 Task: Show all amenities of Home in West palm Beach, Florida, United States.
Action: Mouse pressed left at (900, 168)
Screenshot: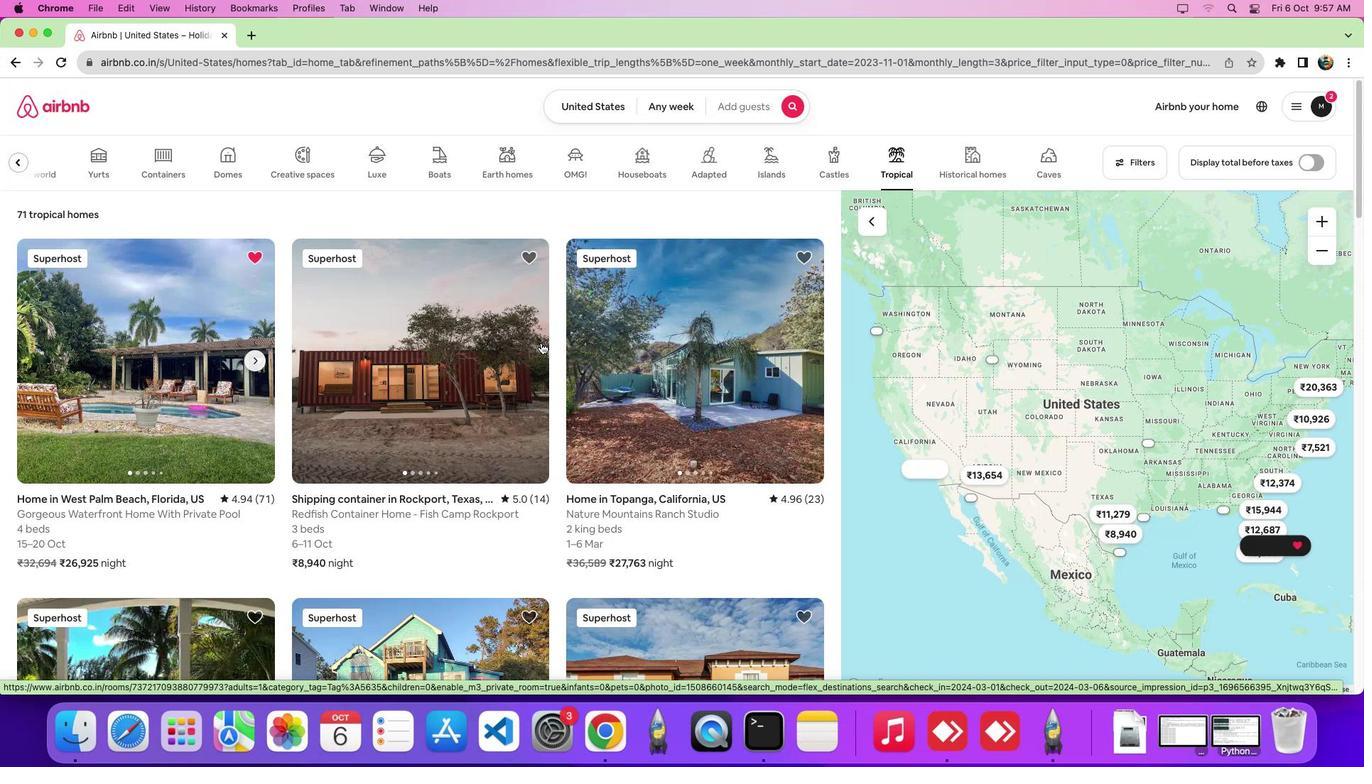 
Action: Mouse moved to (186, 416)
Screenshot: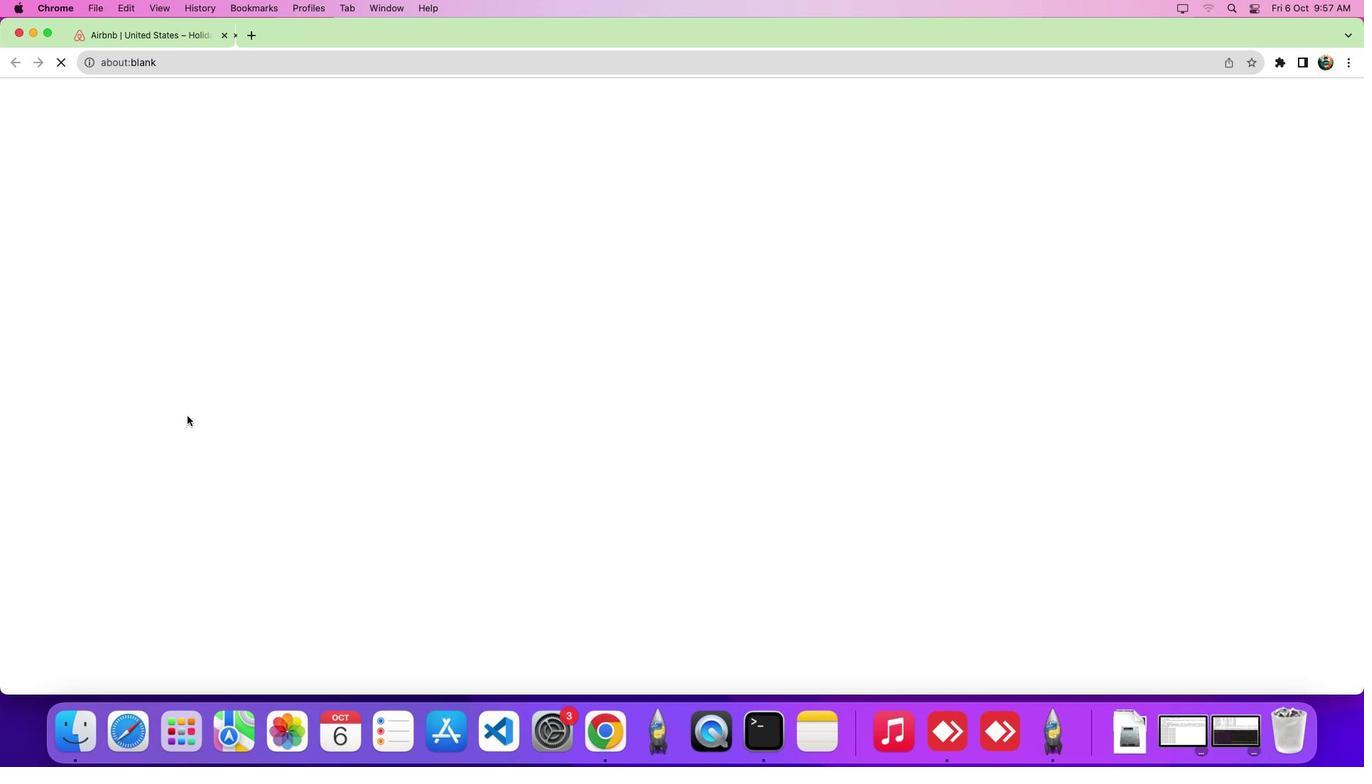 
Action: Mouse pressed left at (186, 416)
Screenshot: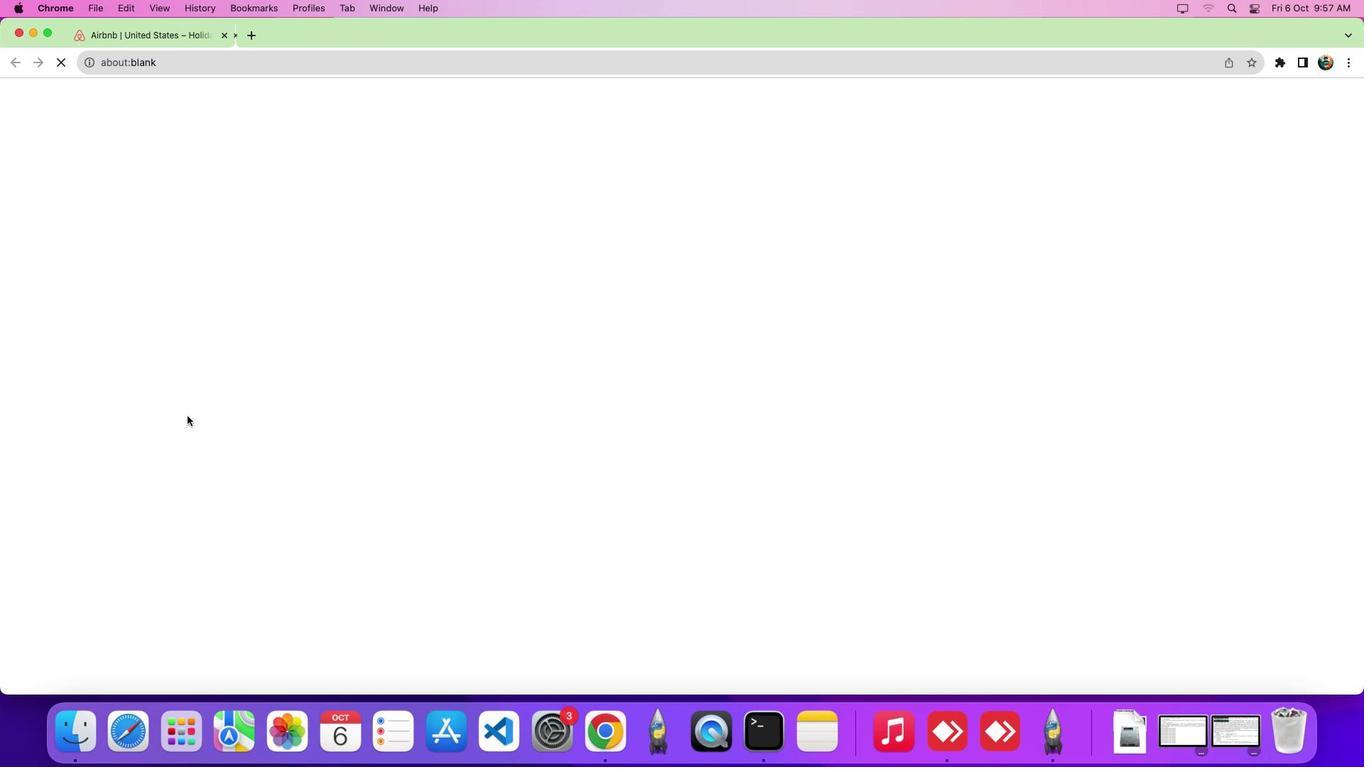 
Action: Mouse moved to (700, 392)
Screenshot: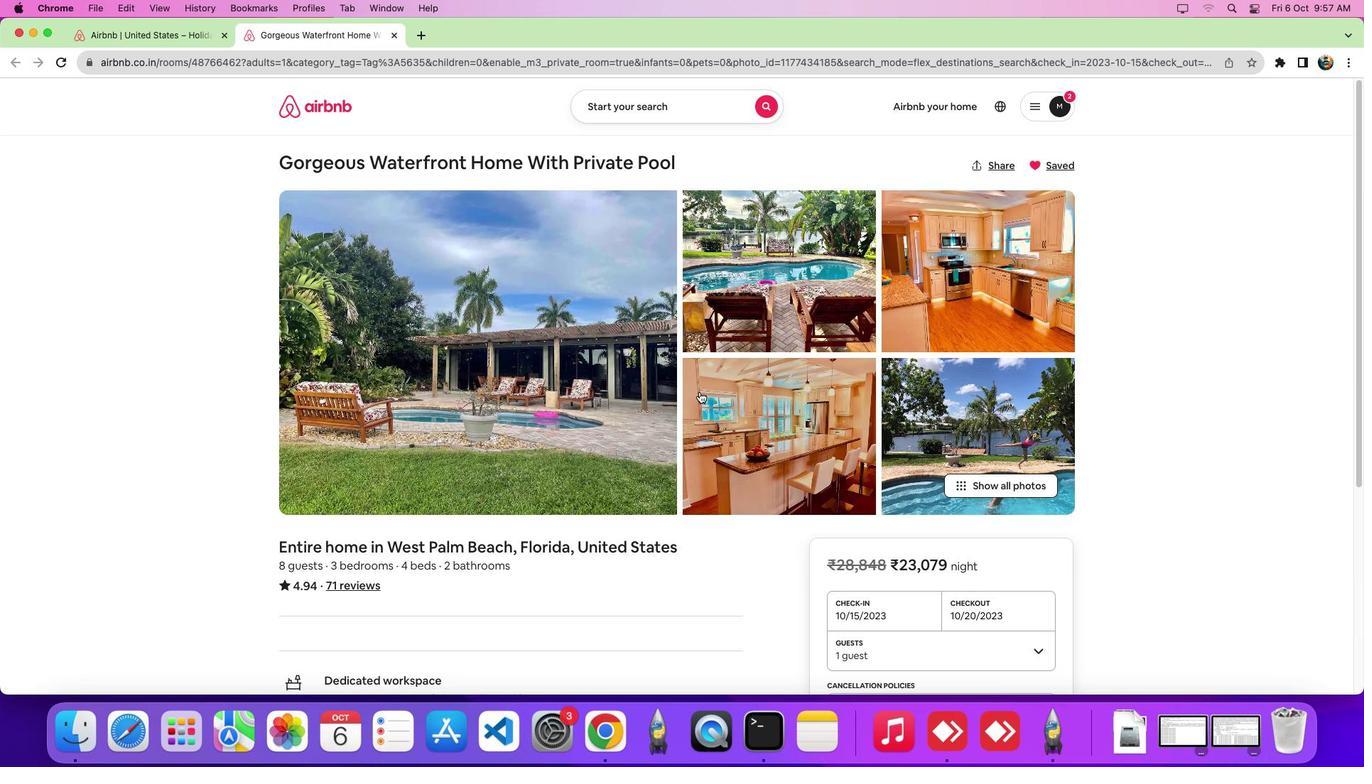 
Action: Mouse scrolled (700, 392) with delta (0, 0)
Screenshot: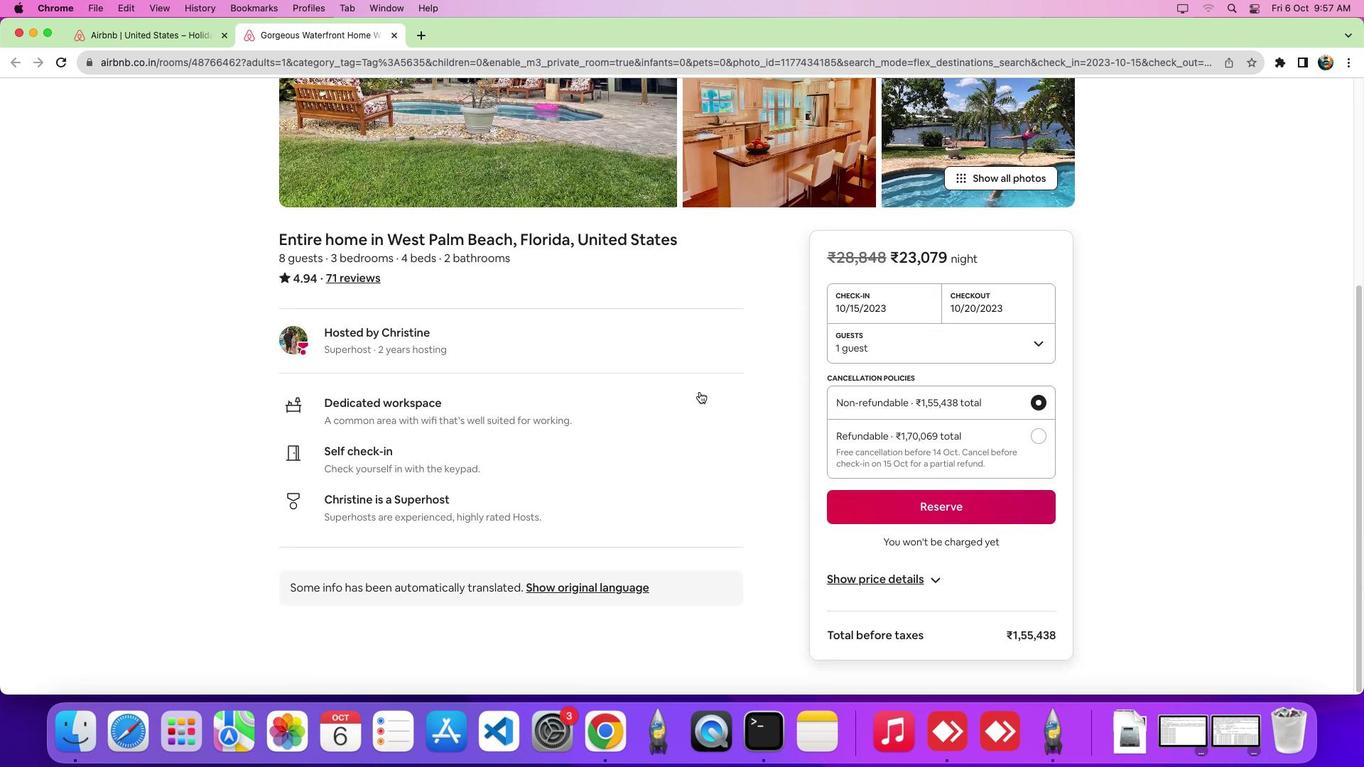 
Action: Mouse scrolled (700, 392) with delta (0, -1)
Screenshot: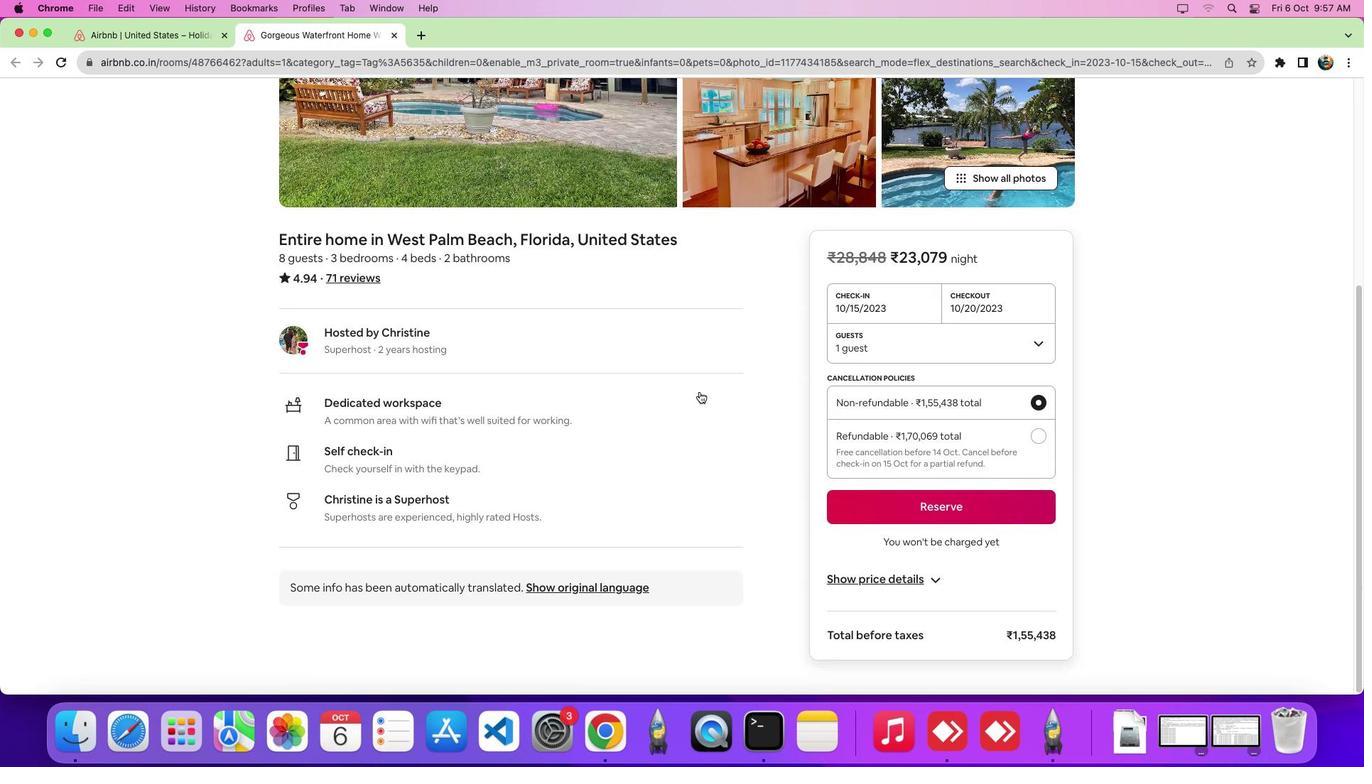 
Action: Mouse scrolled (700, 392) with delta (0, -6)
Screenshot: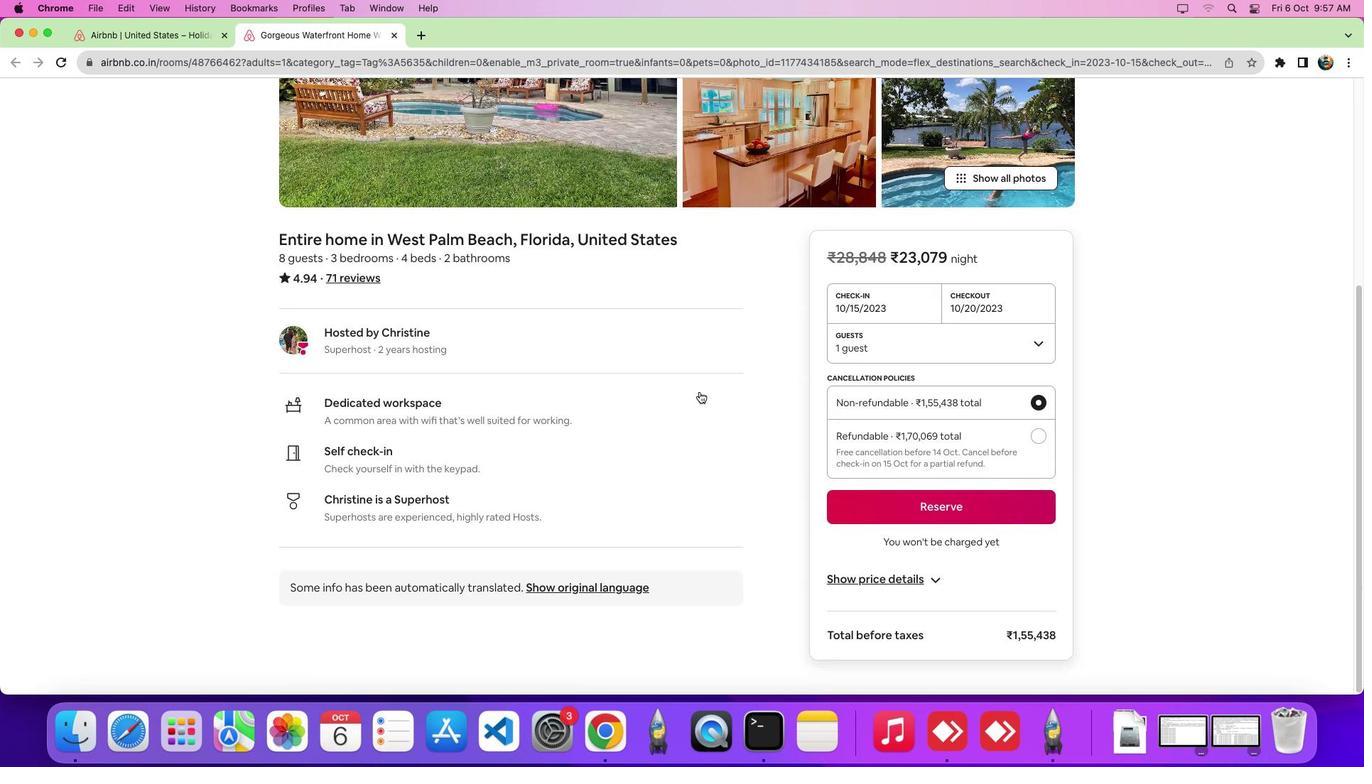 
Action: Mouse scrolled (700, 392) with delta (0, -9)
Screenshot: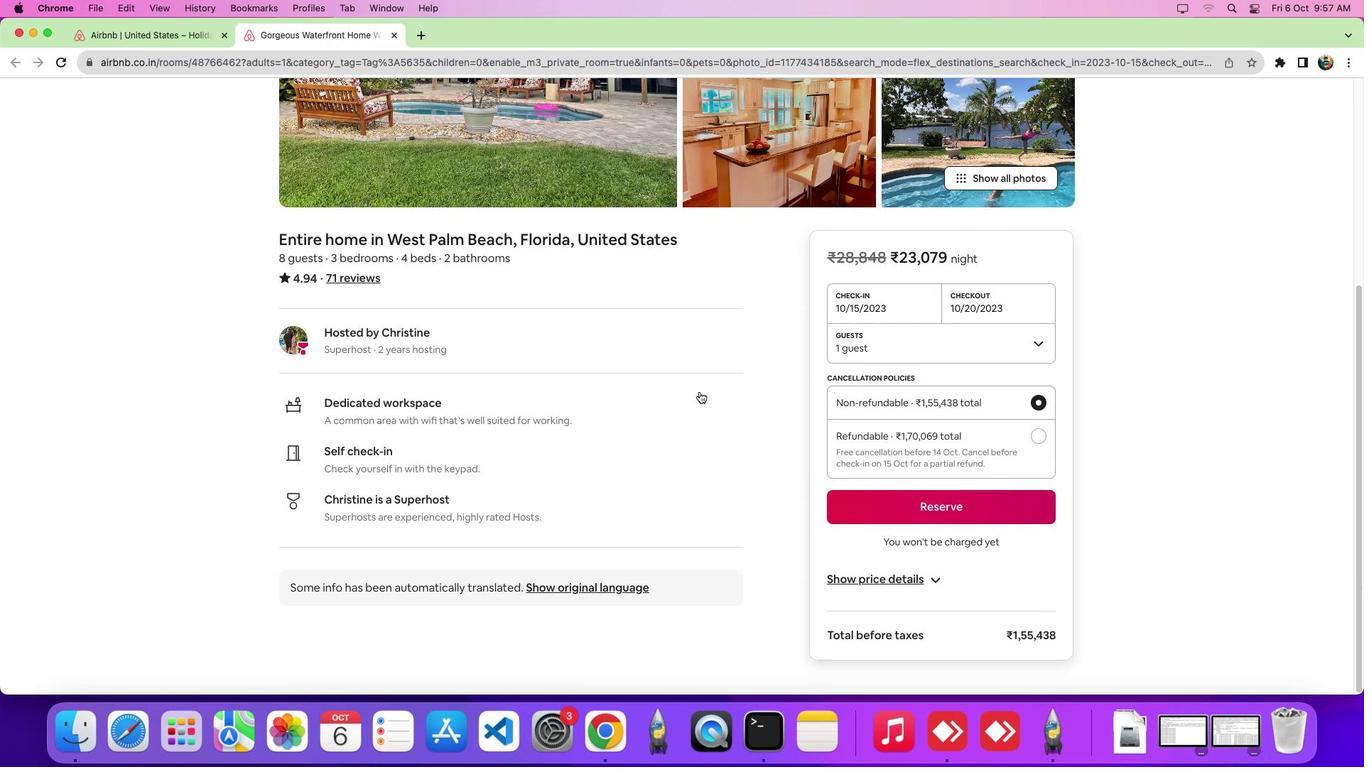 
Action: Mouse scrolled (700, 392) with delta (0, 0)
Screenshot: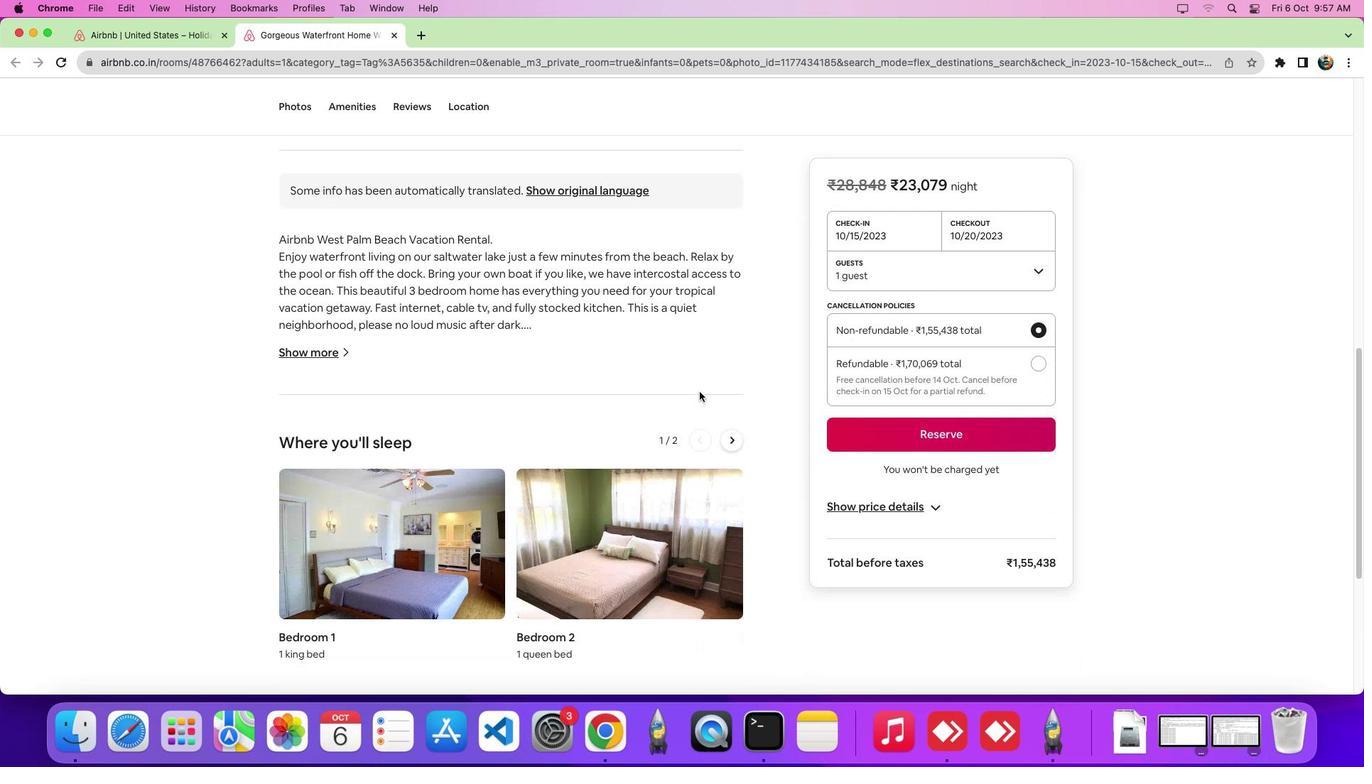 
Action: Mouse scrolled (700, 392) with delta (0, -1)
Screenshot: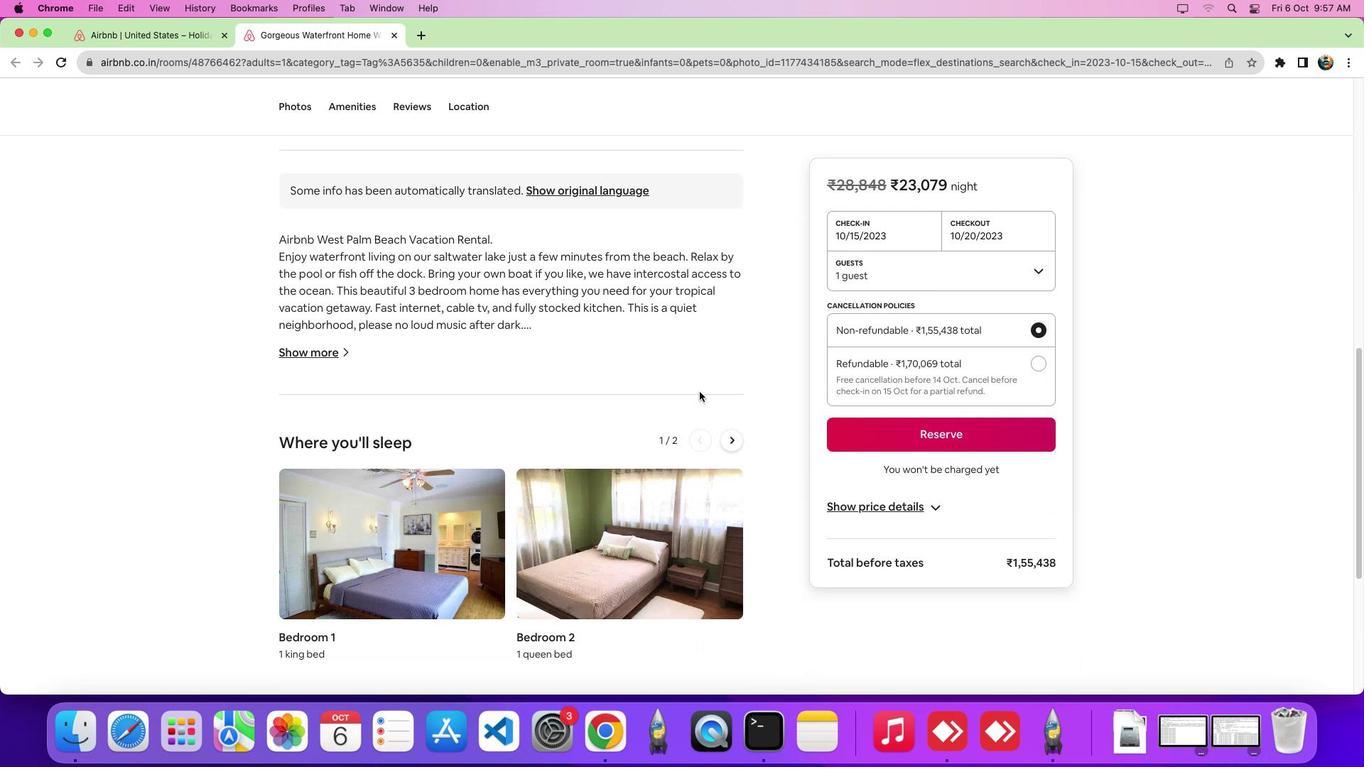 
Action: Mouse scrolled (700, 392) with delta (0, -6)
Screenshot: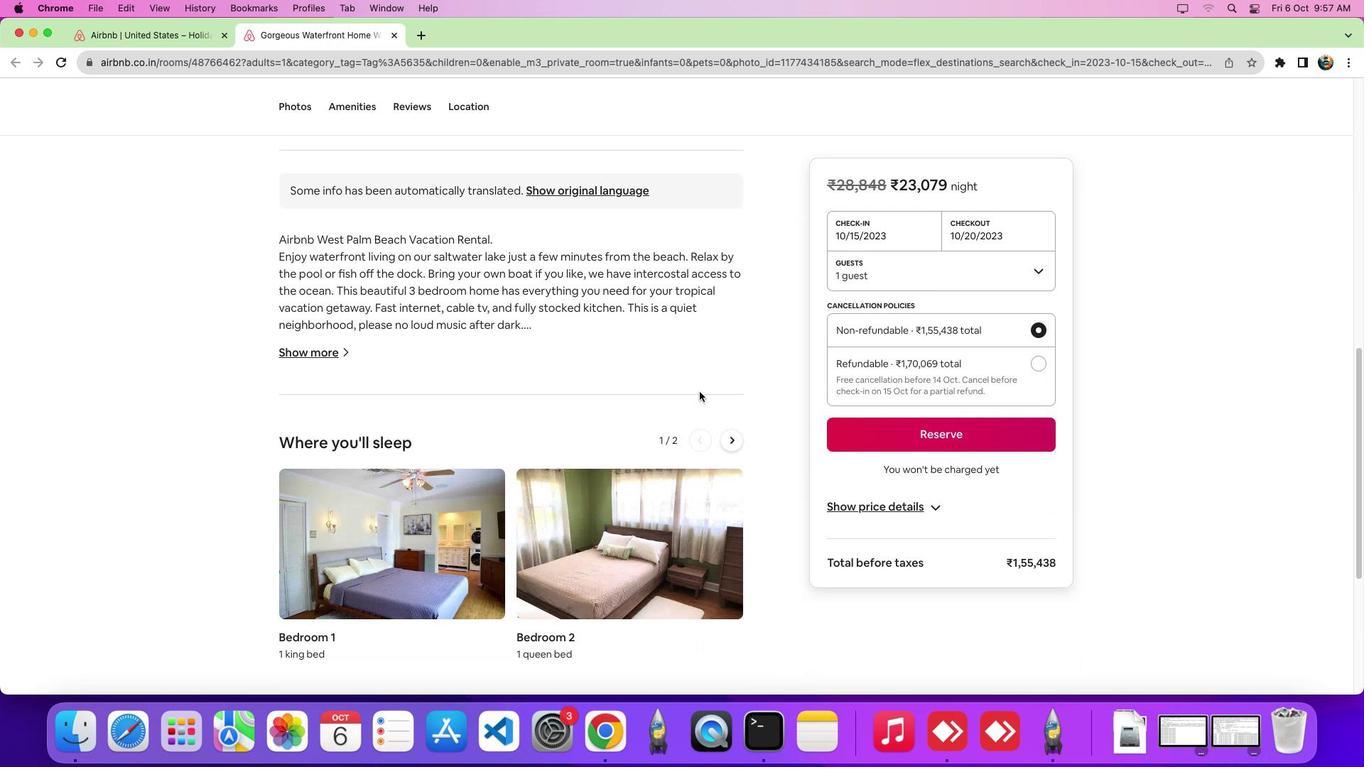 
Action: Mouse scrolled (700, 392) with delta (0, -9)
Screenshot: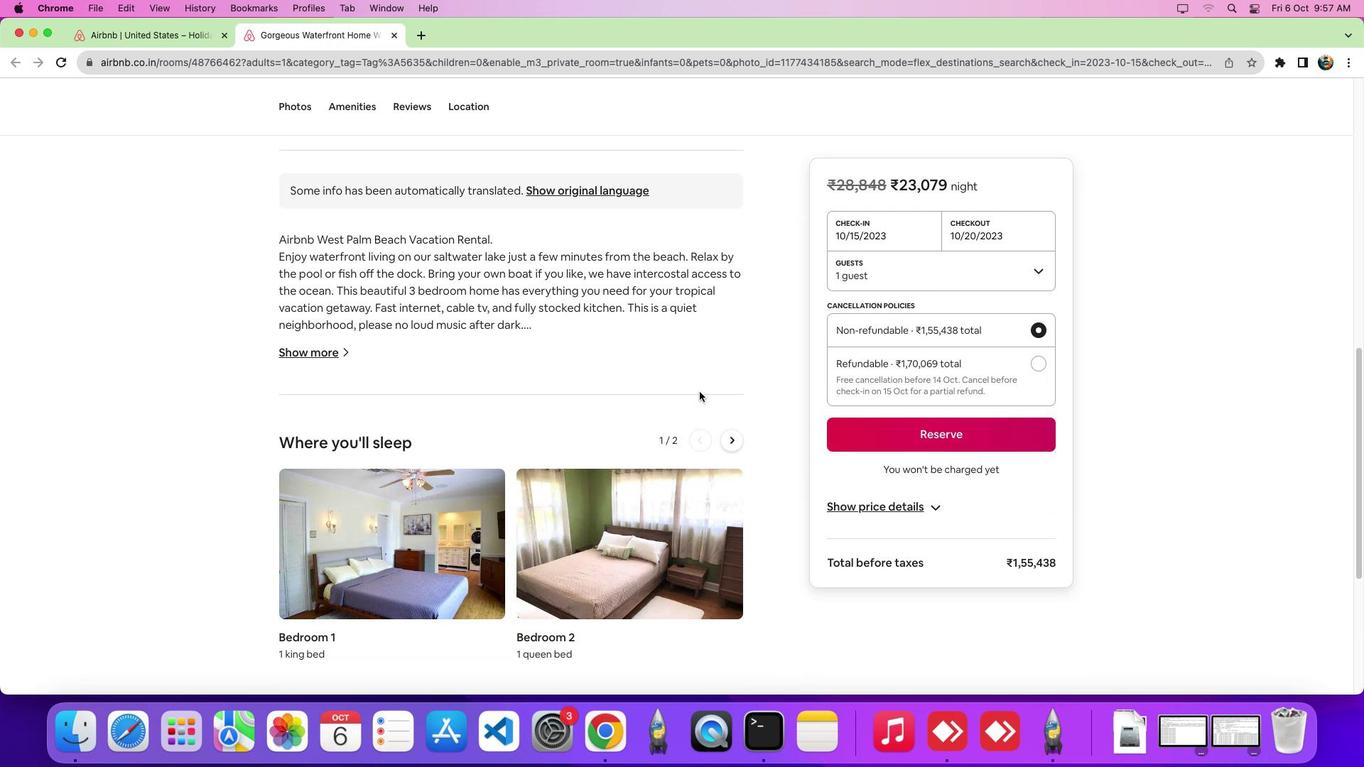 
Action: Mouse moved to (346, 110)
Screenshot: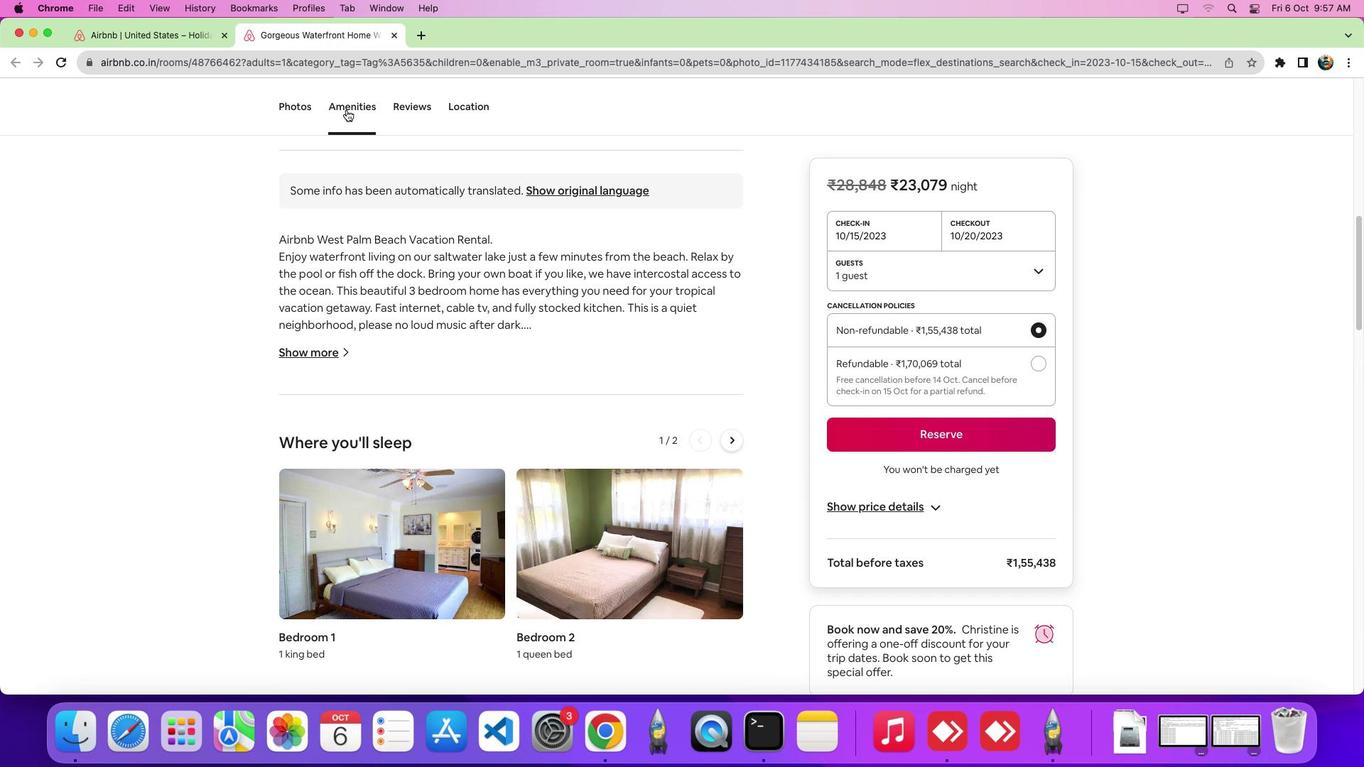 
Action: Mouse pressed left at (346, 110)
Screenshot: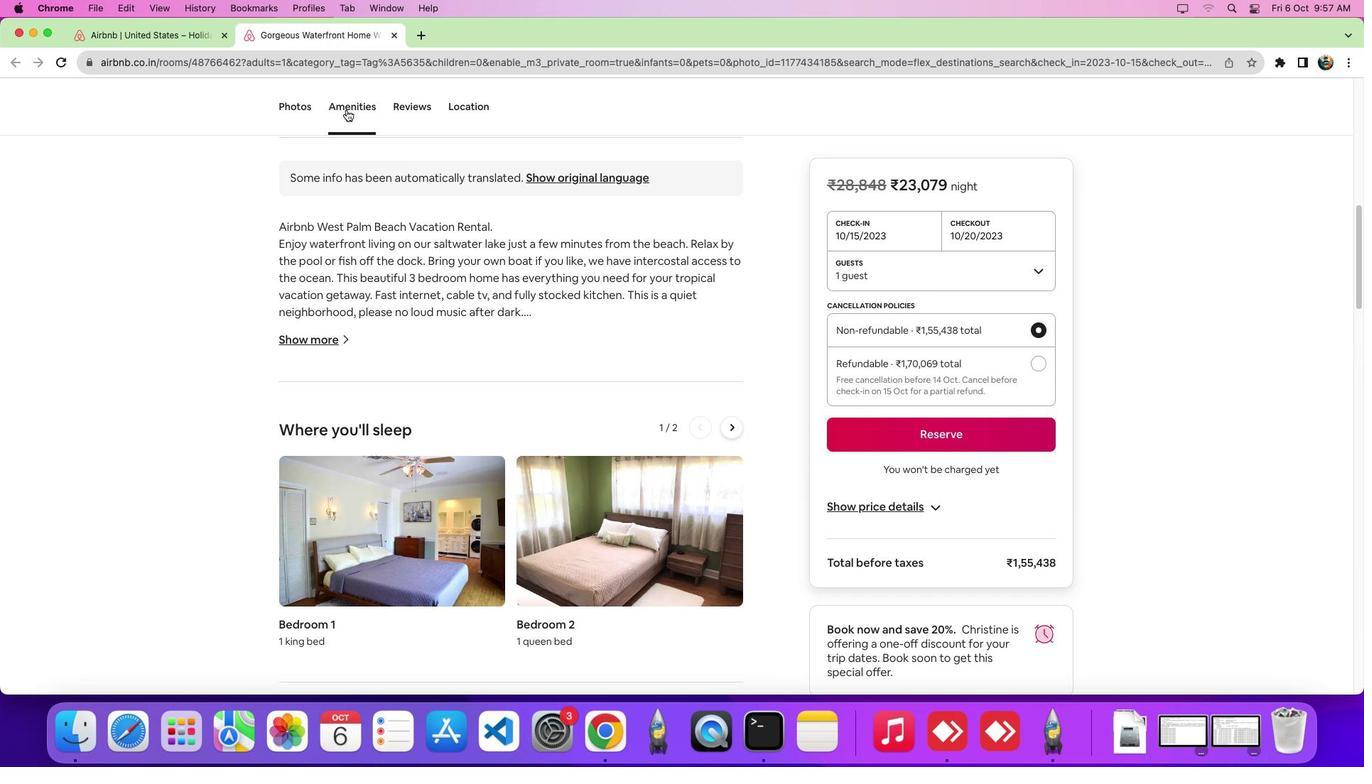 
Action: Mouse moved to (382, 373)
Screenshot: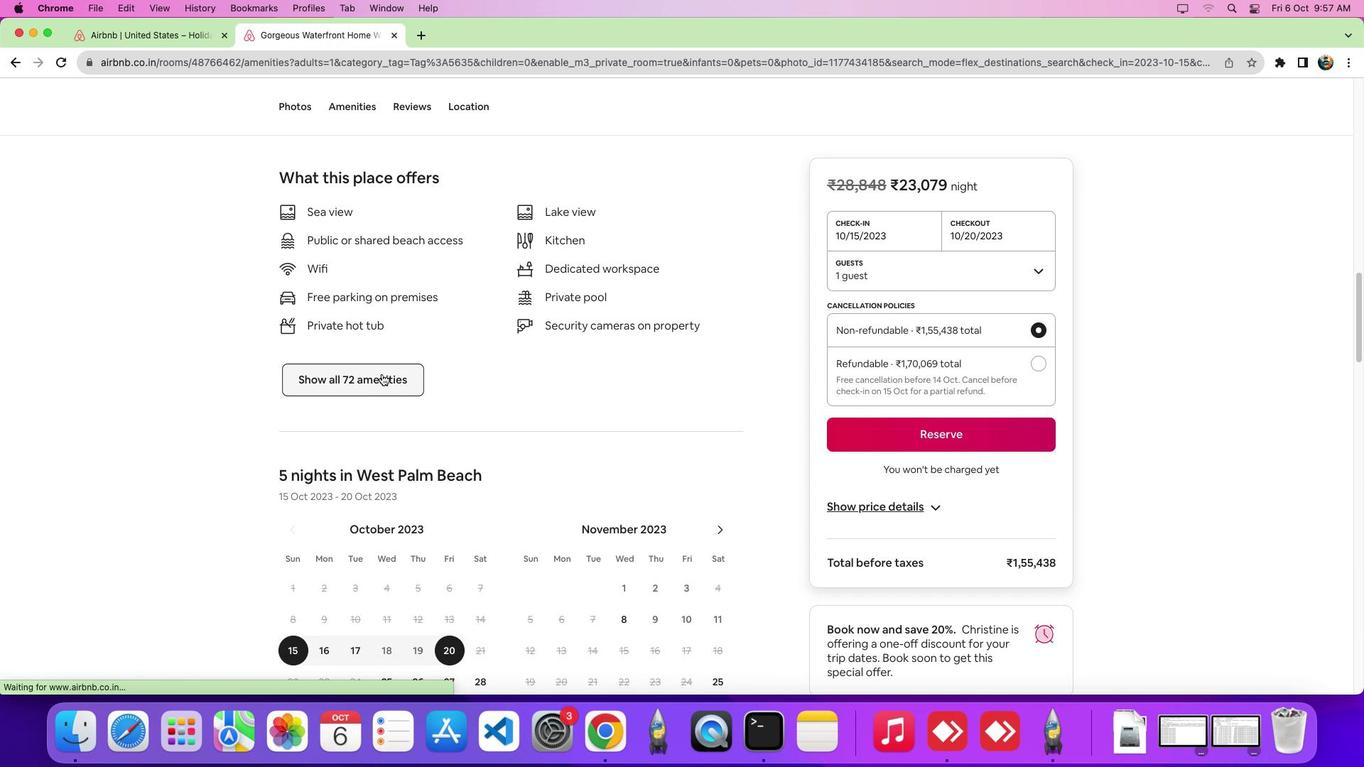 
Action: Mouse pressed left at (382, 373)
Screenshot: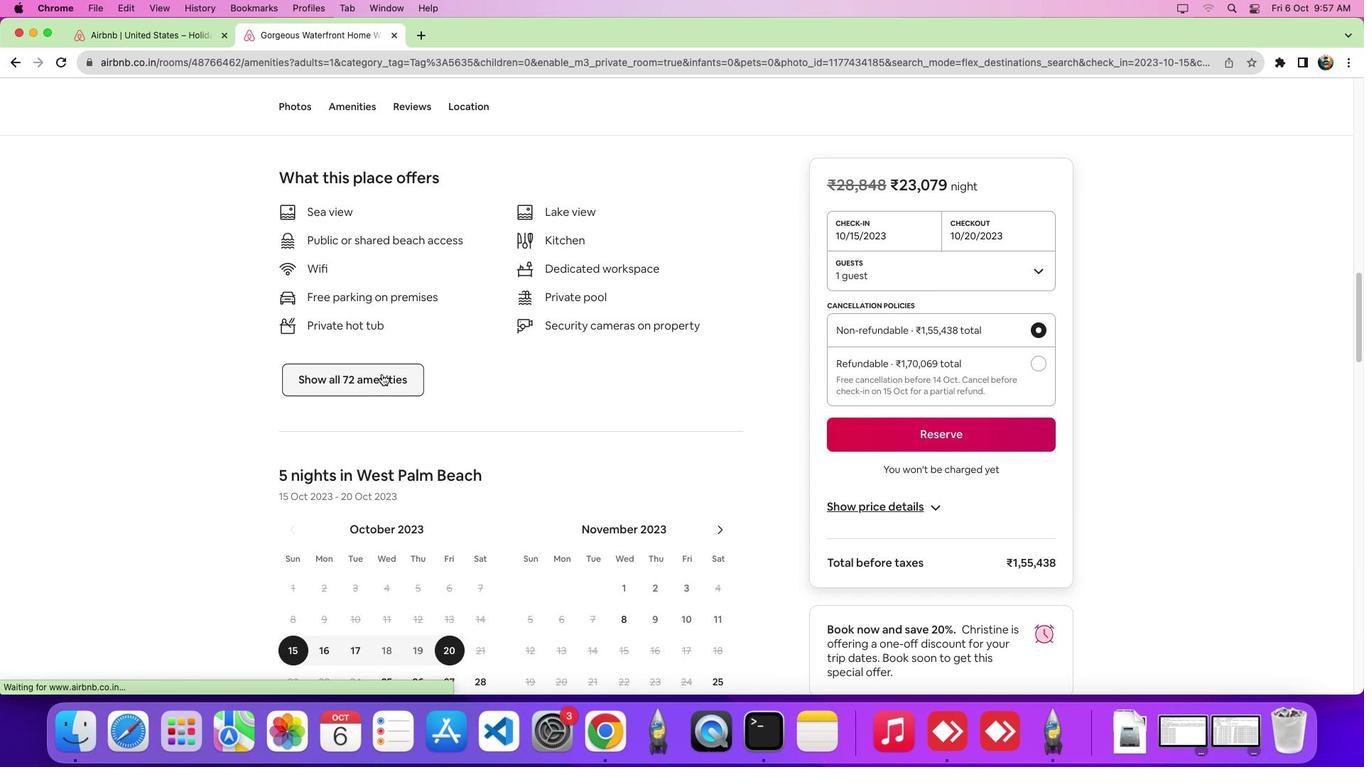 
Action: Mouse moved to (731, 420)
Screenshot: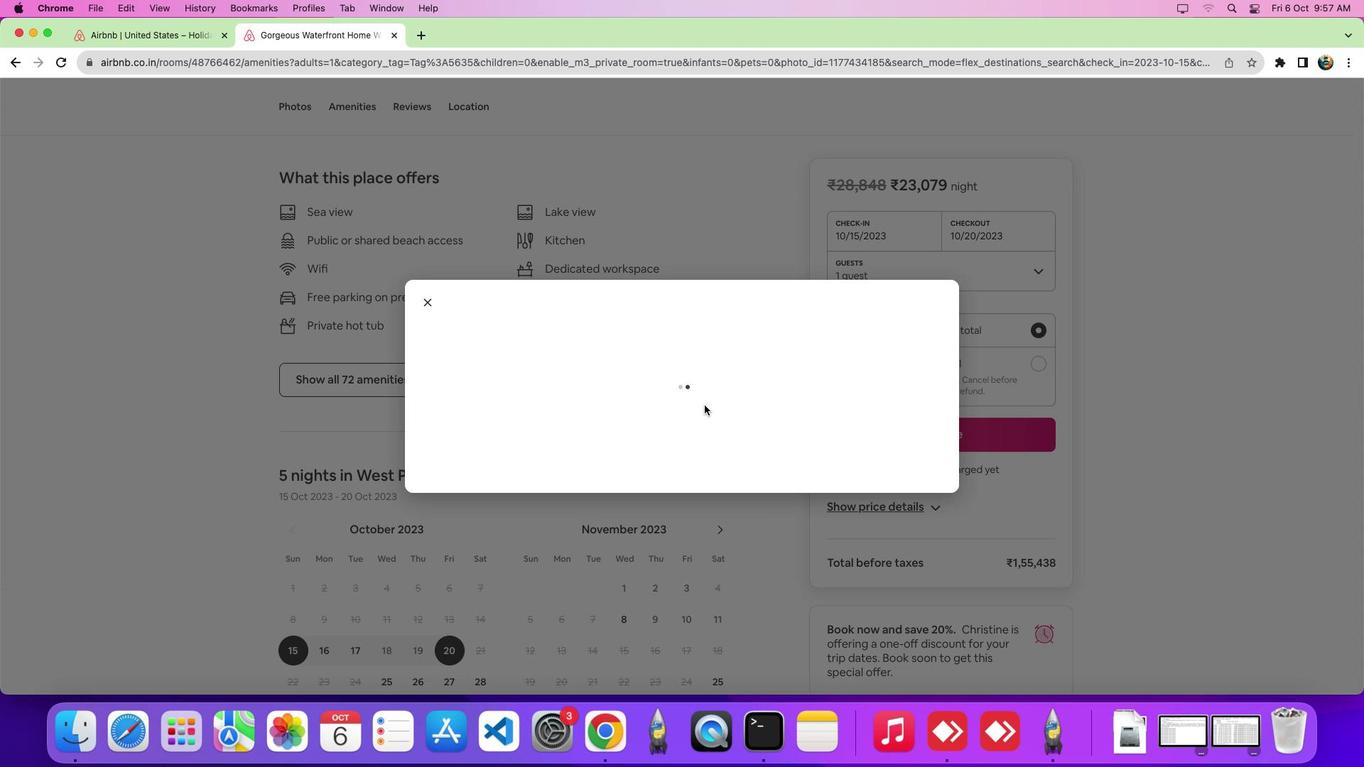 
Action: Mouse scrolled (731, 420) with delta (0, 0)
Screenshot: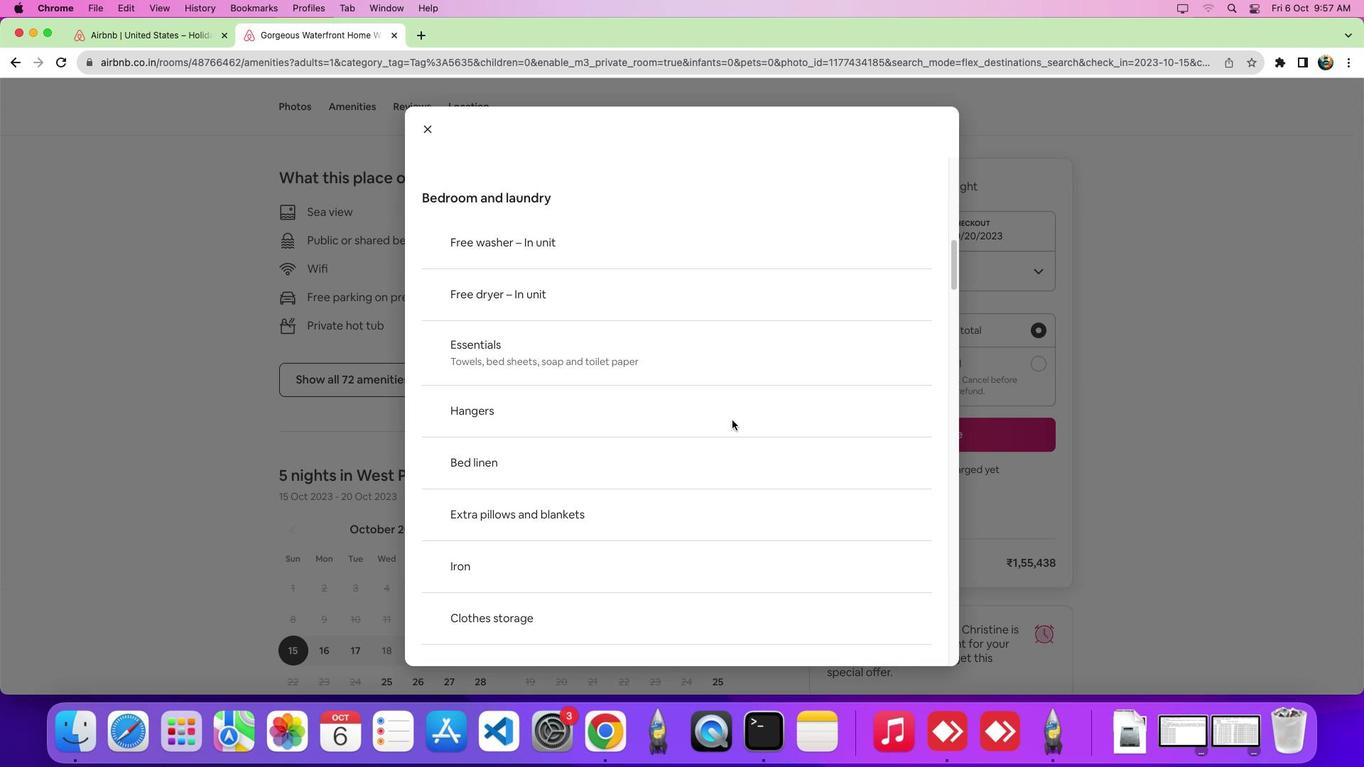 
Action: Mouse scrolled (731, 420) with delta (0, -1)
Screenshot: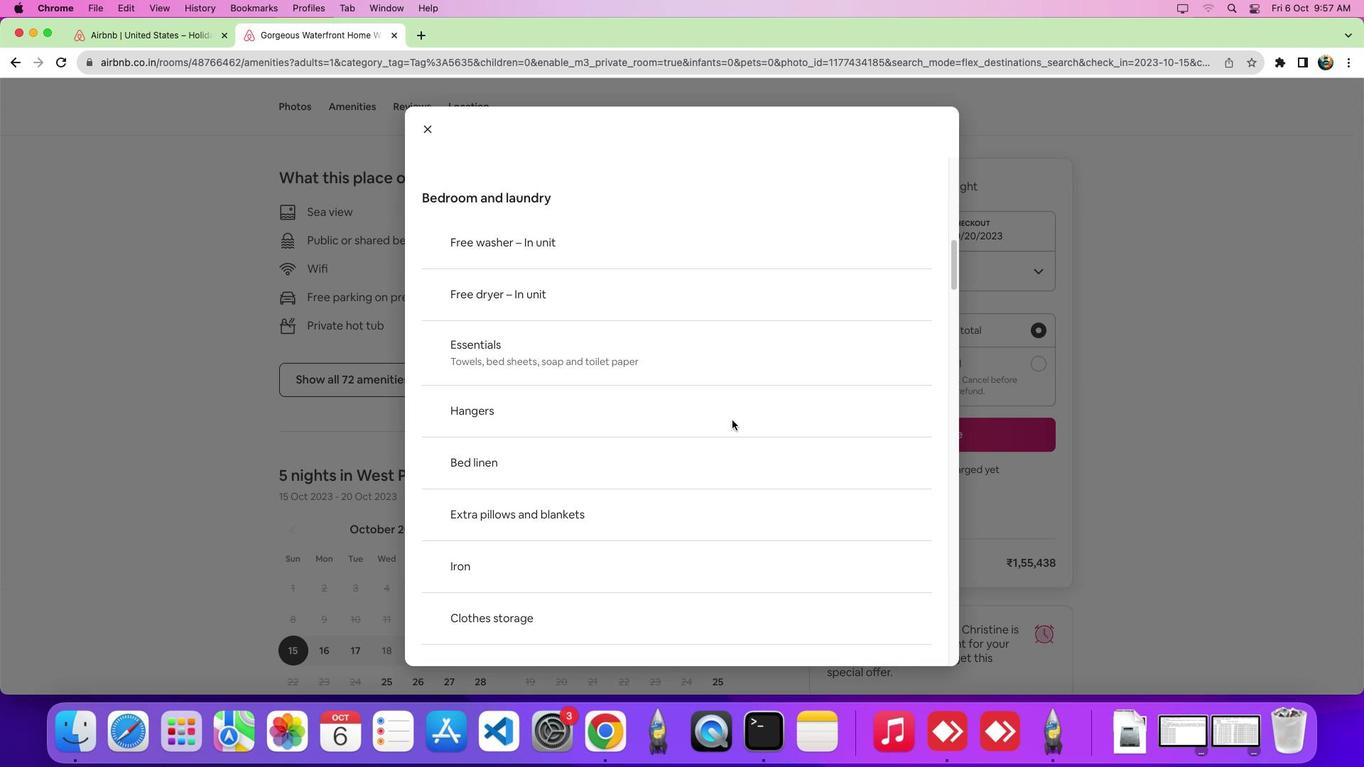 
Action: Mouse scrolled (731, 420) with delta (0, -7)
Screenshot: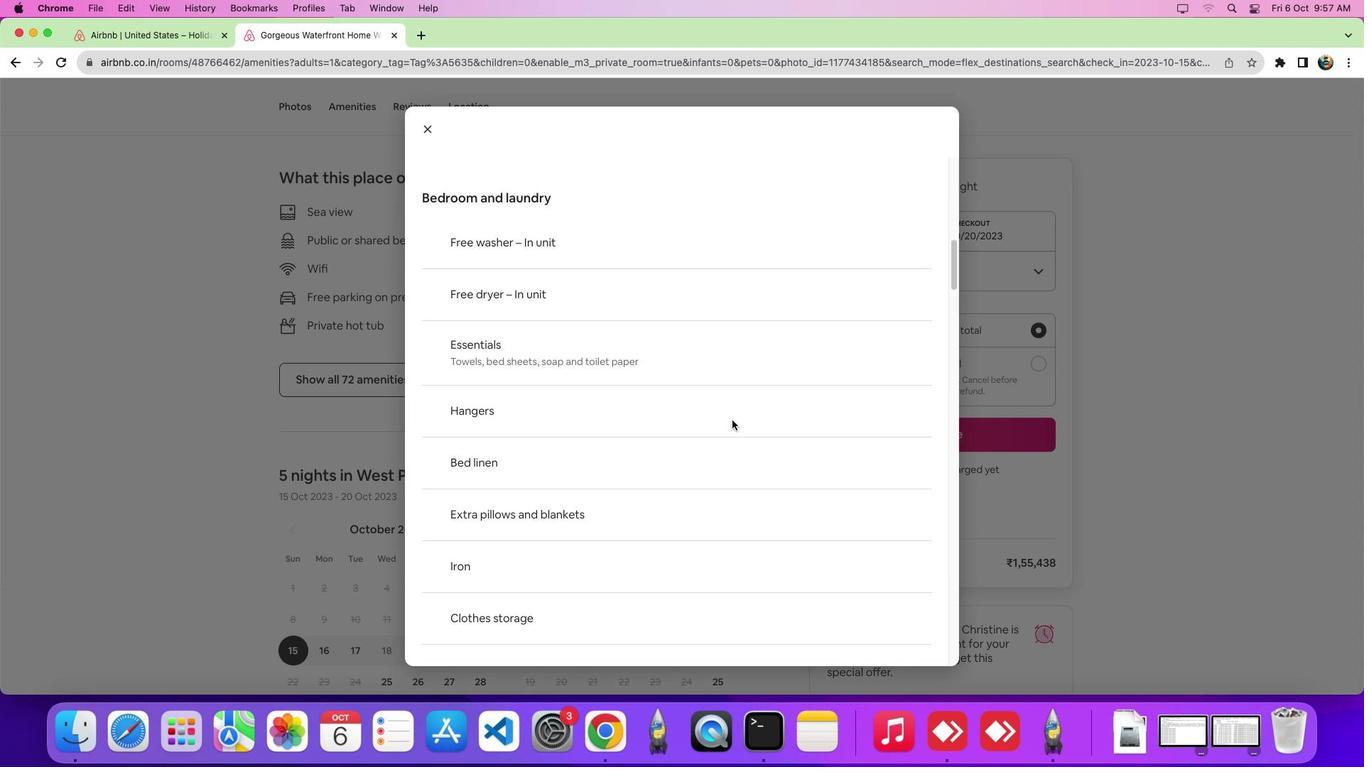 
Action: Mouse scrolled (731, 420) with delta (0, -9)
Screenshot: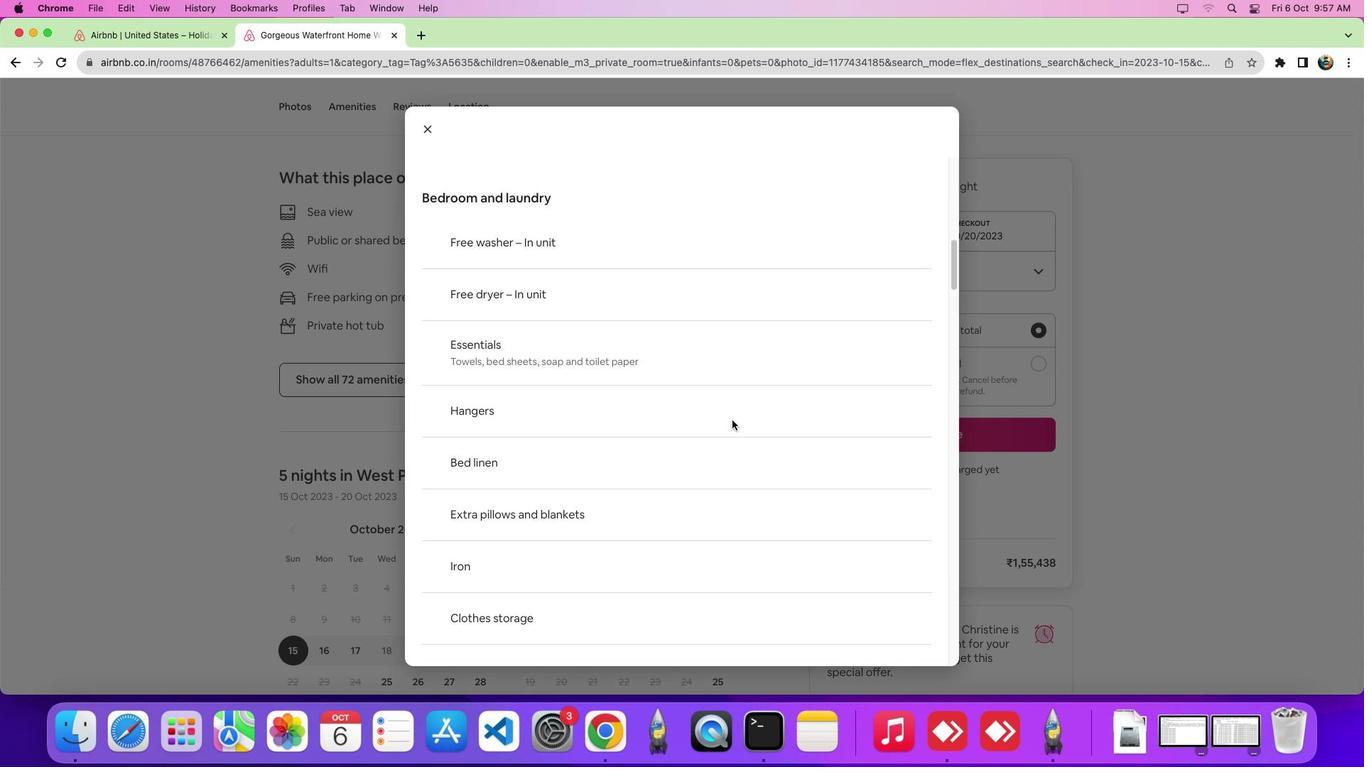 
Action: Mouse moved to (731, 420)
Screenshot: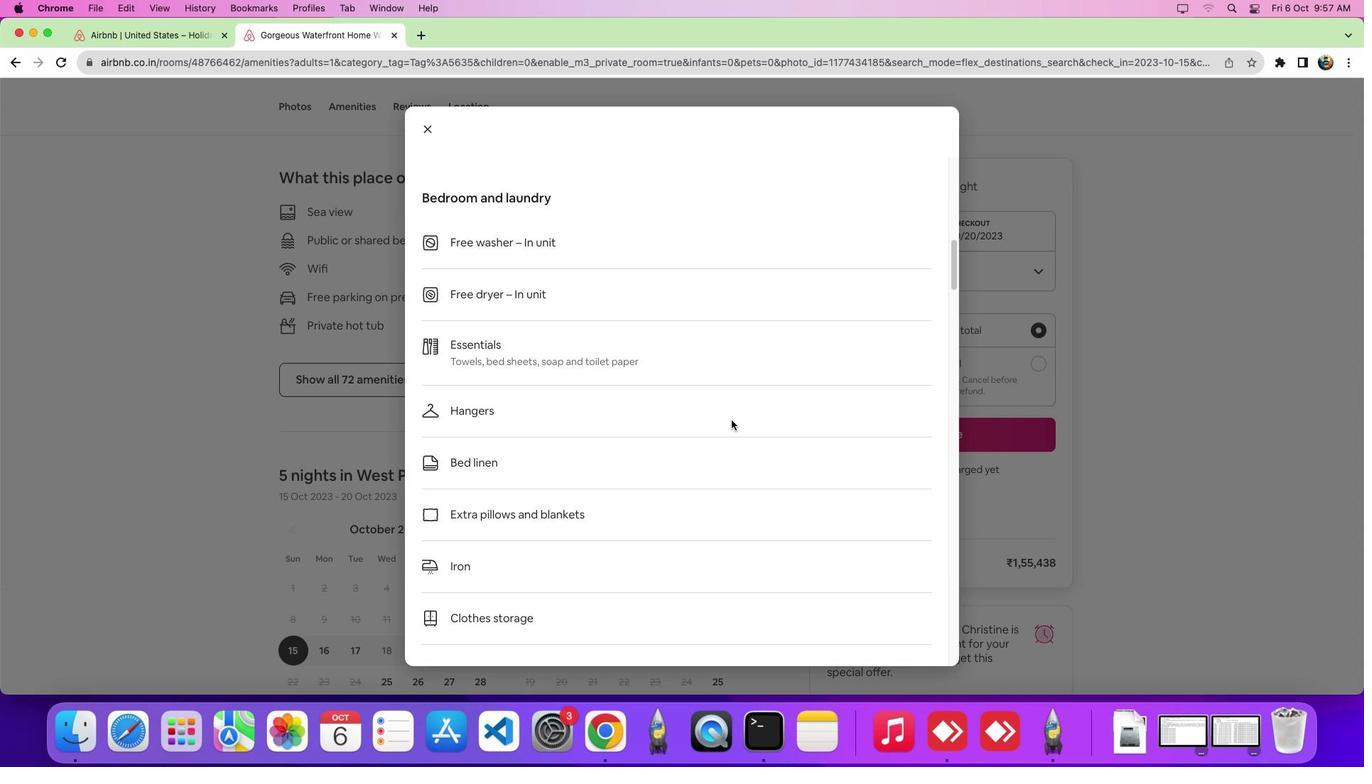 
